 Task: Check how many people you are following.
Action: Mouse moved to (612, 65)
Screenshot: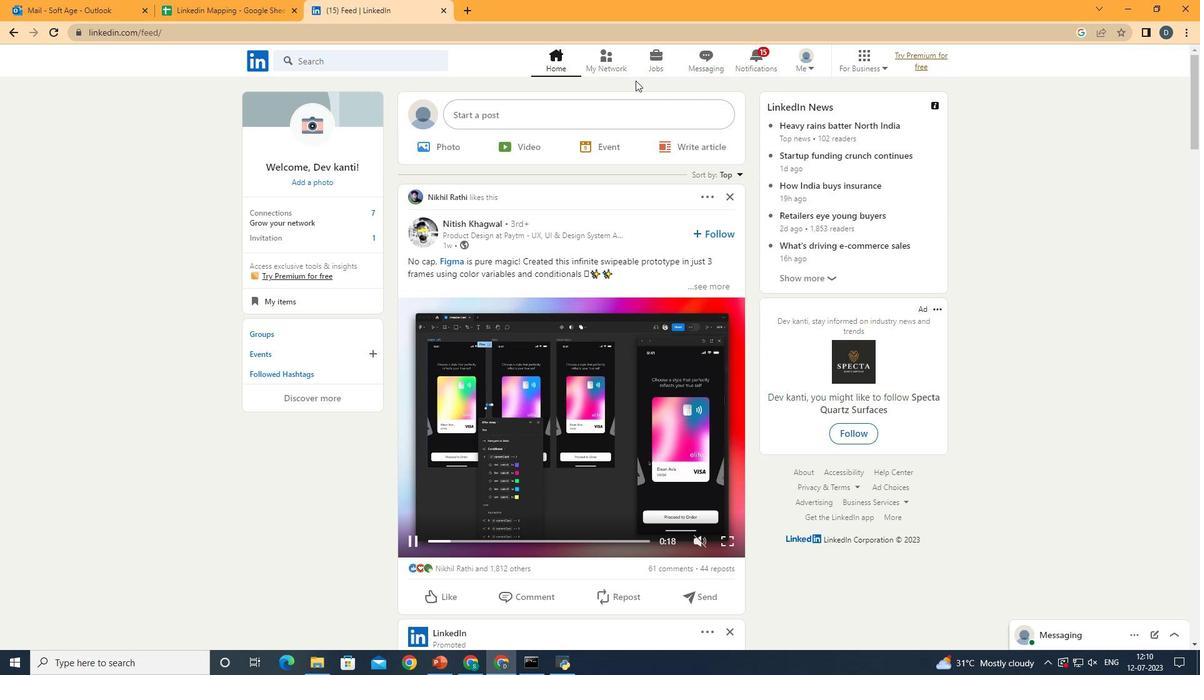 
Action: Mouse pressed left at (612, 65)
Screenshot: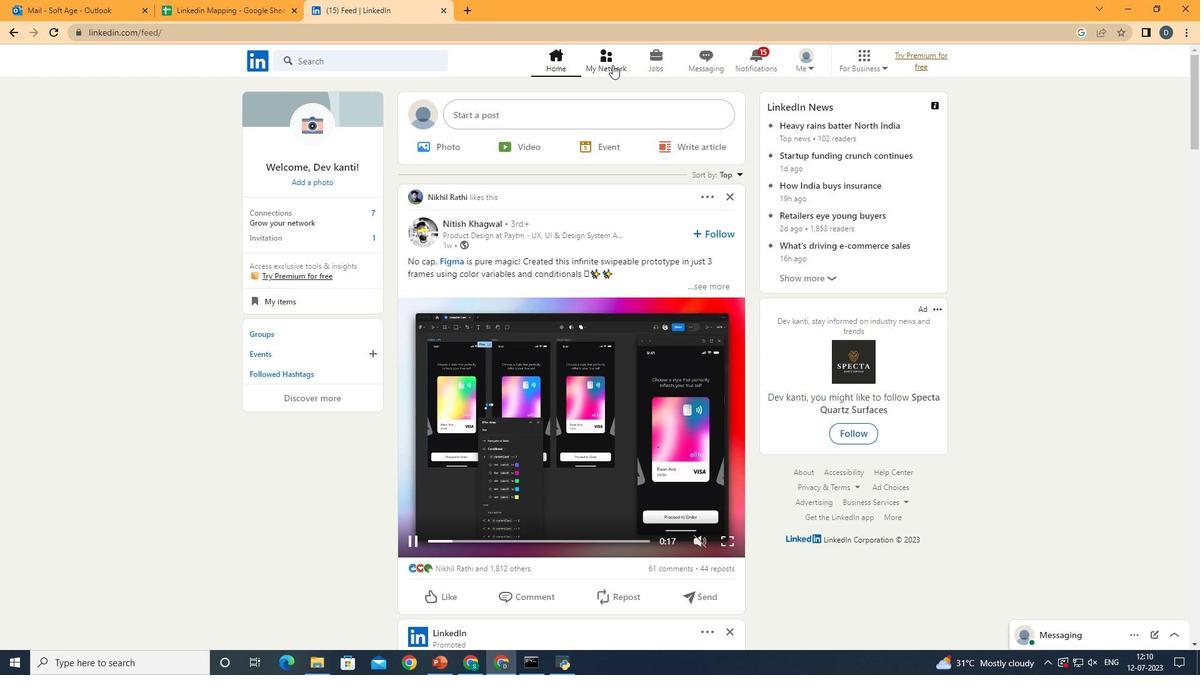 
Action: Mouse moved to (310, 178)
Screenshot: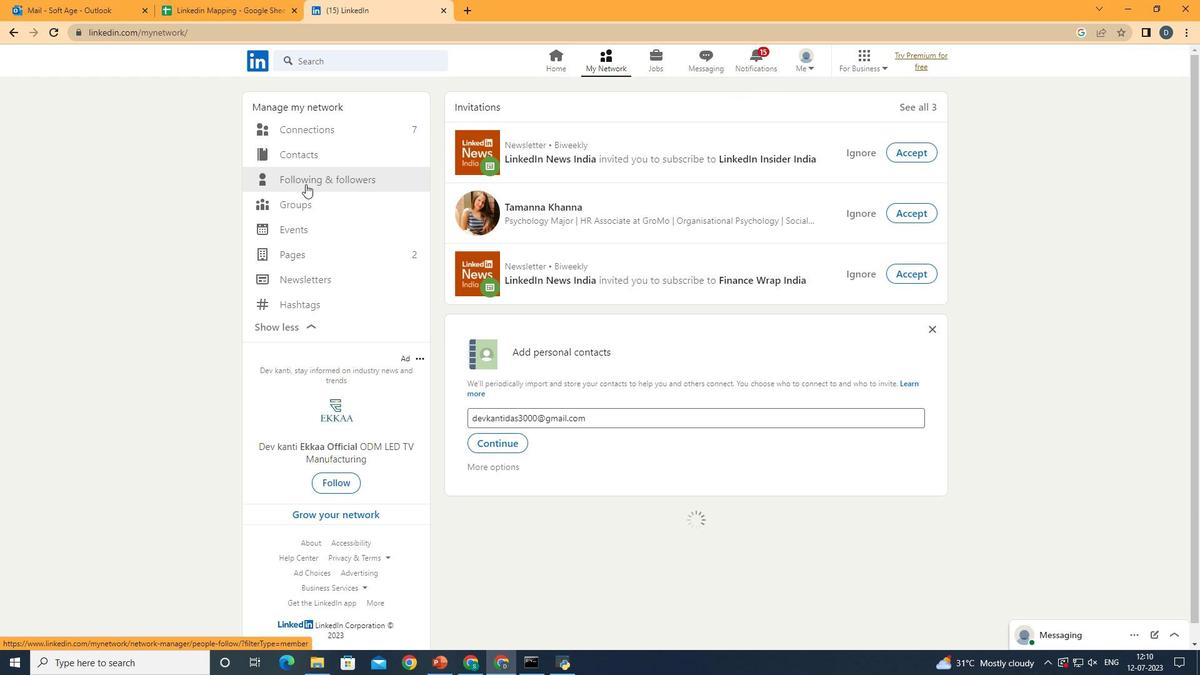 
Action: Mouse pressed left at (310, 178)
Screenshot: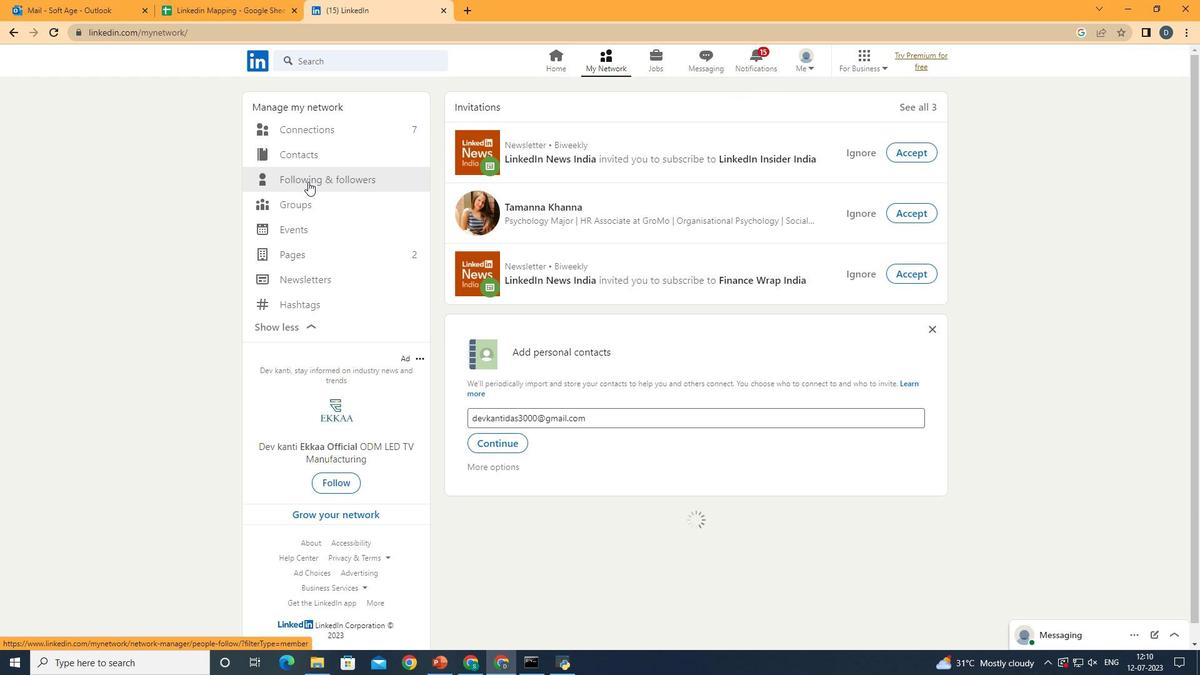 
Action: Mouse moved to (636, 344)
Screenshot: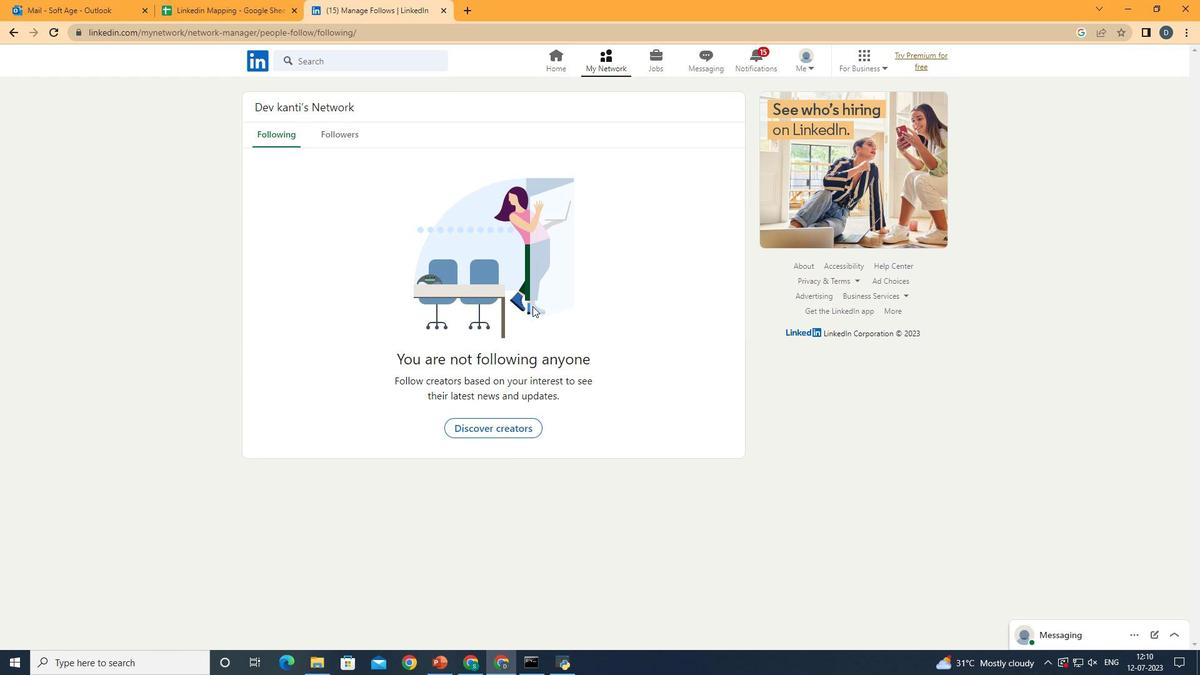 
